 Task: Select the year "2020".
Action: Mouse moved to (783, 113)
Screenshot: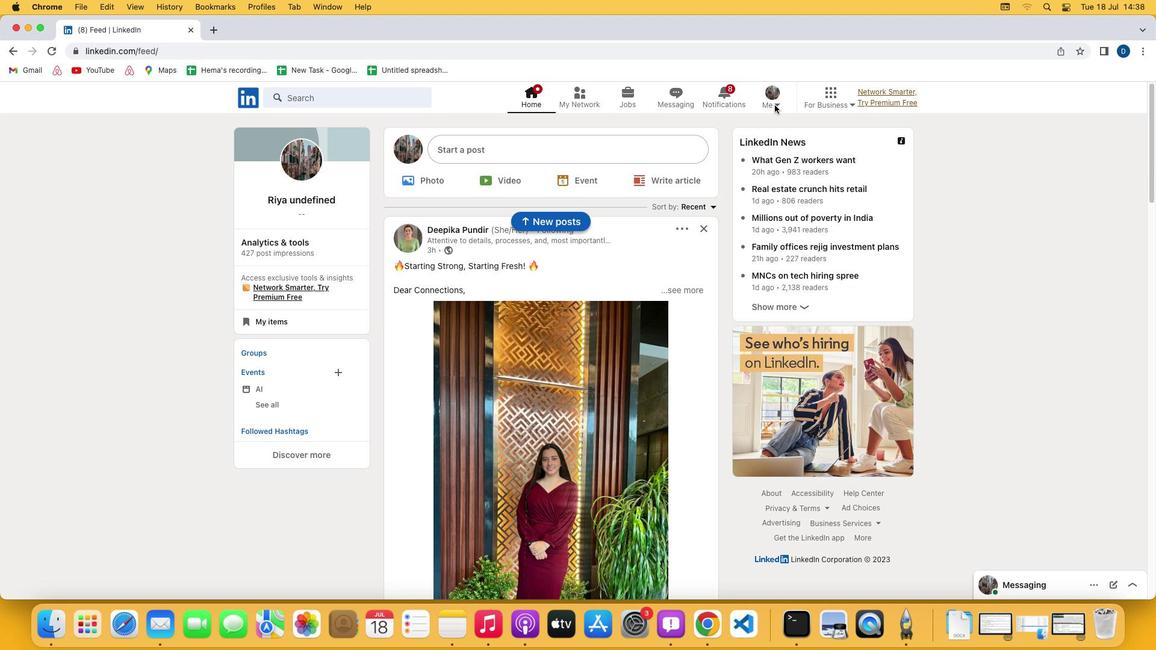 
Action: Mouse pressed left at (783, 113)
Screenshot: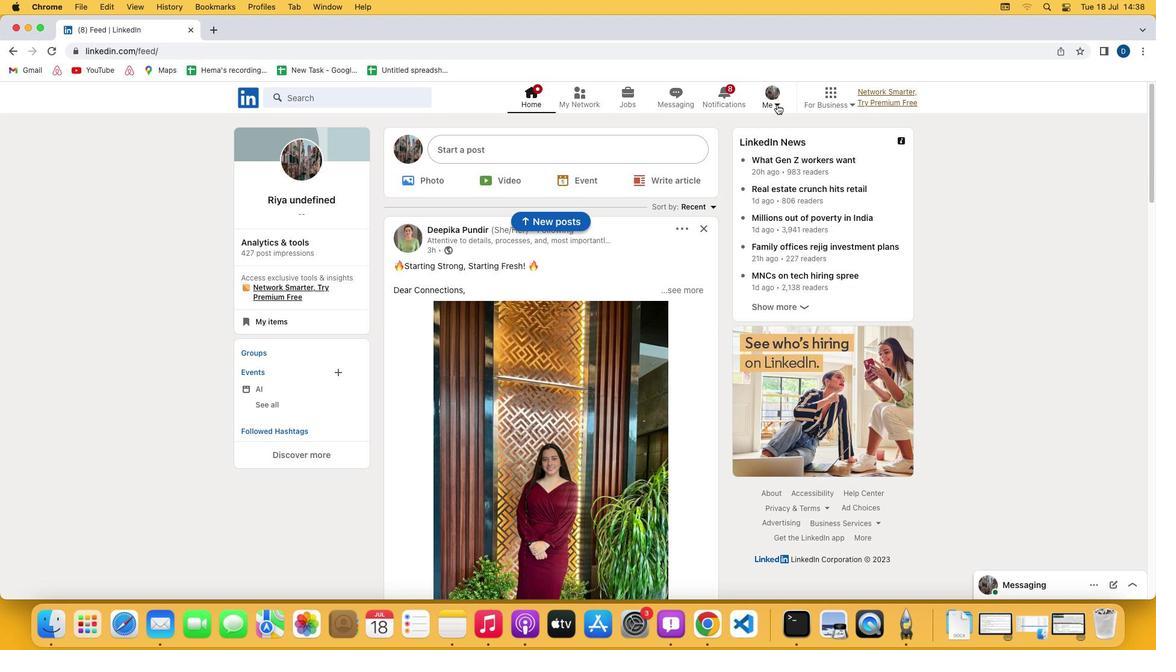 
Action: Mouse moved to (786, 112)
Screenshot: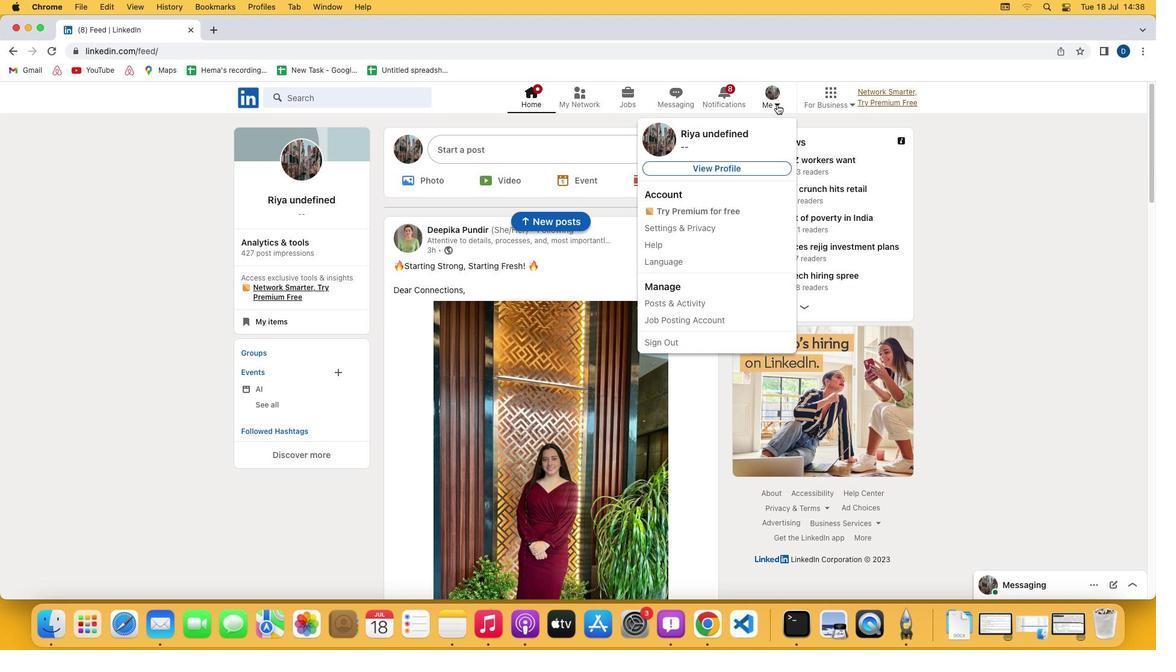 
Action: Mouse pressed left at (786, 112)
Screenshot: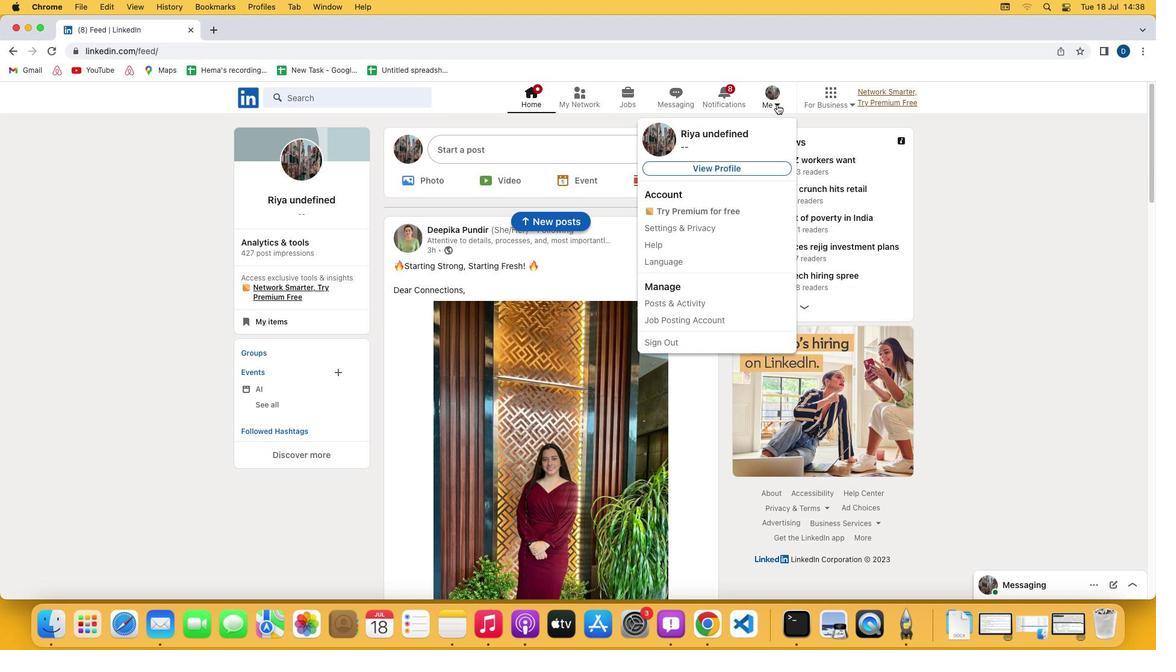 
Action: Mouse moved to (729, 176)
Screenshot: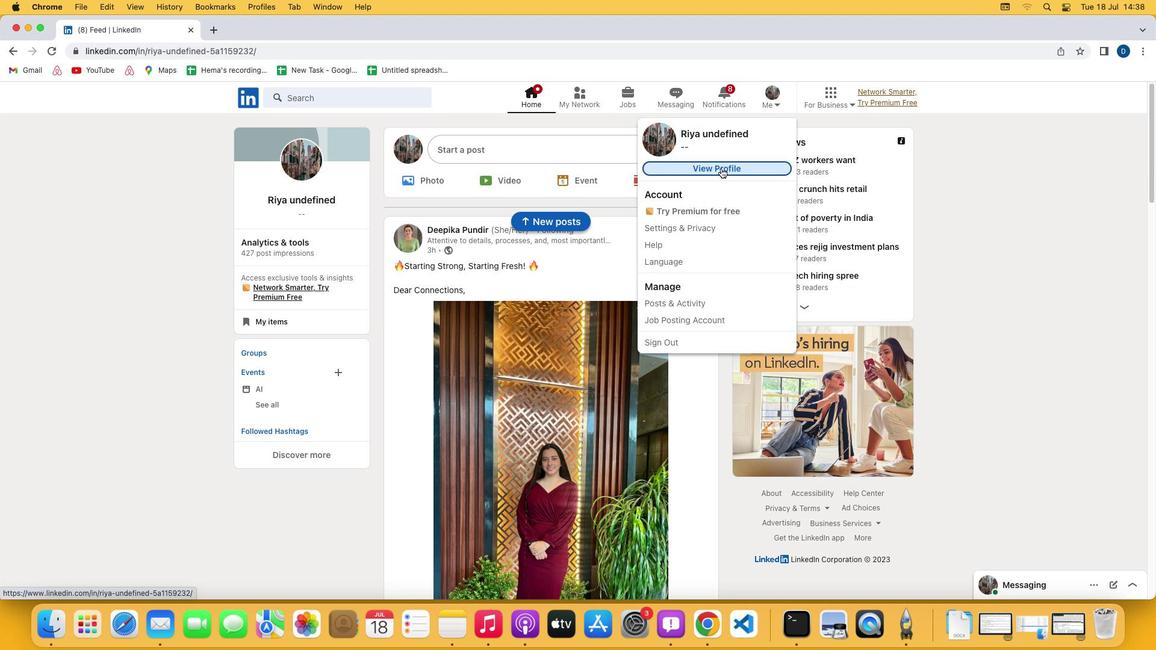 
Action: Mouse pressed left at (729, 176)
Screenshot: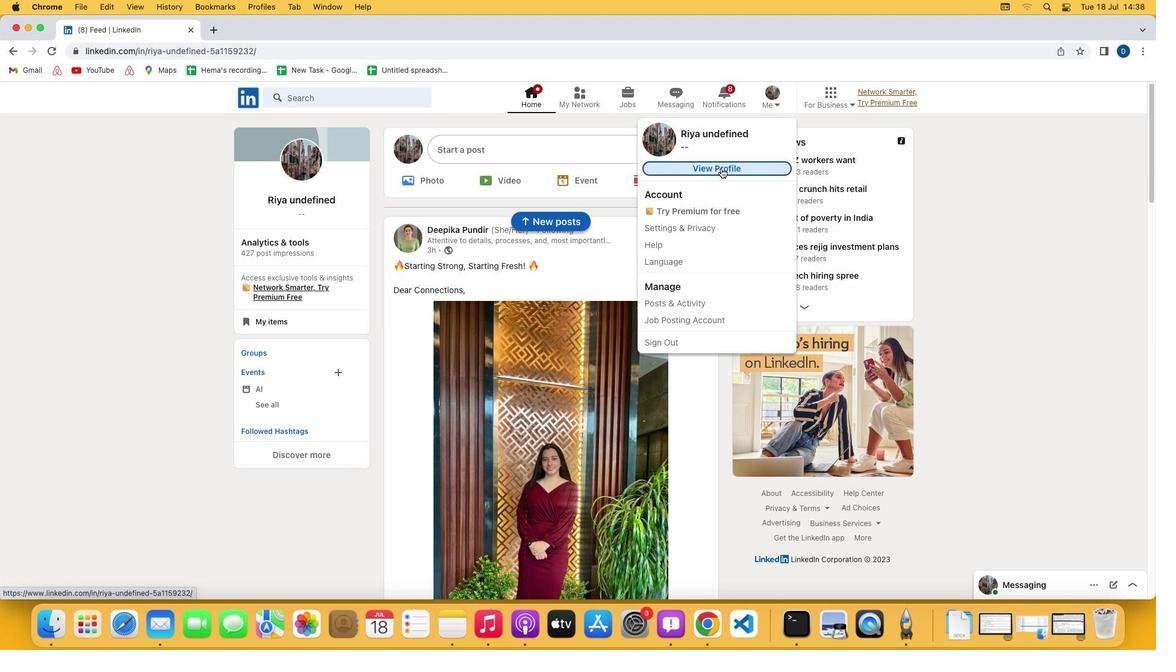 
Action: Mouse moved to (346, 419)
Screenshot: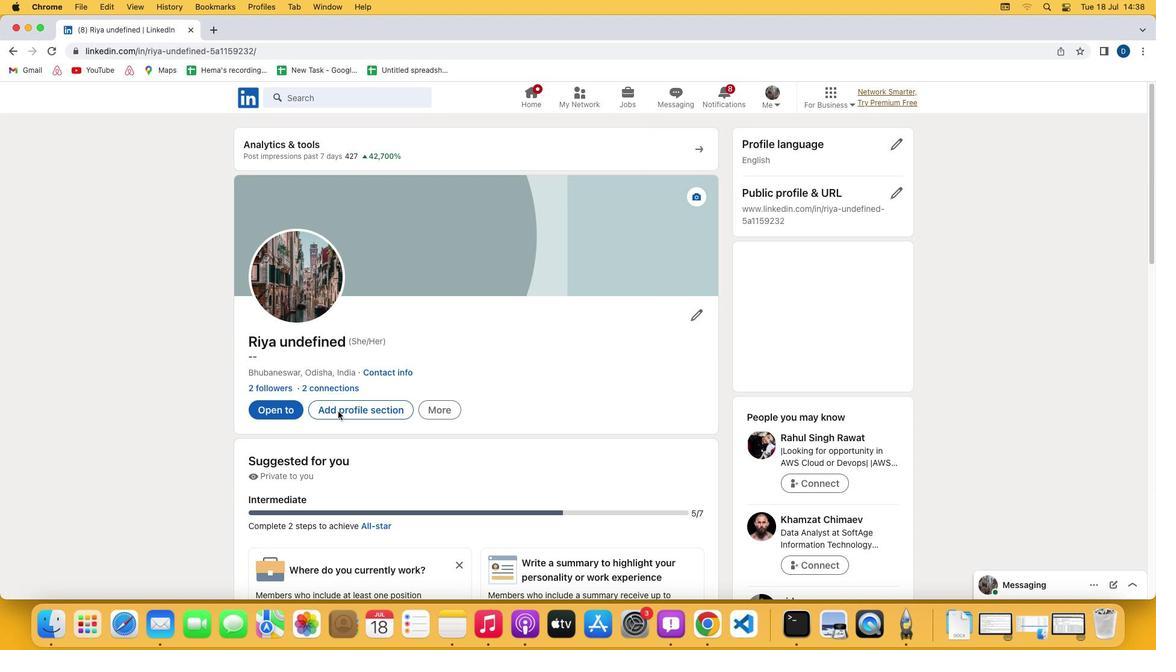 
Action: Mouse pressed left at (346, 419)
Screenshot: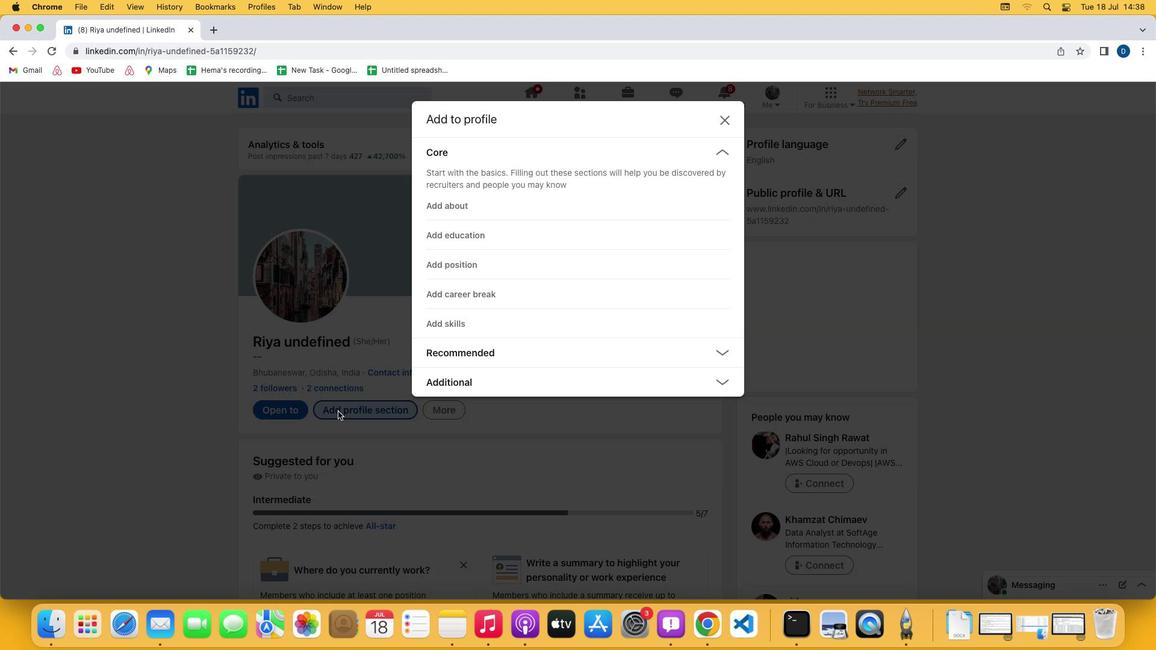 
Action: Mouse moved to (457, 272)
Screenshot: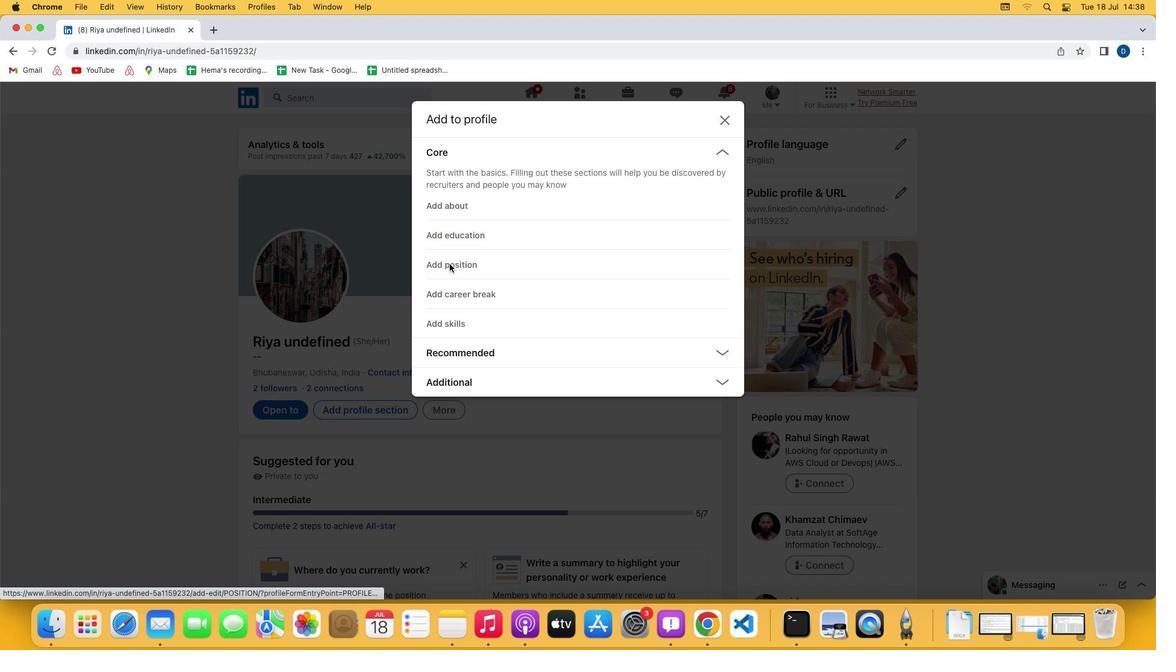 
Action: Mouse pressed left at (457, 272)
Screenshot: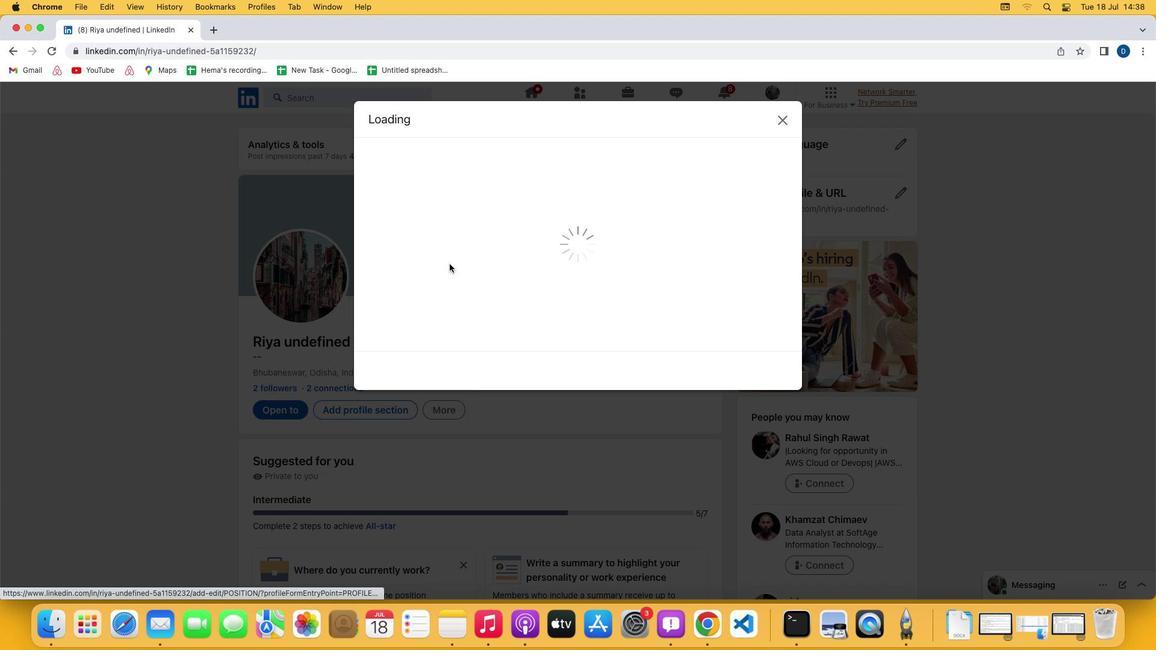
Action: Mouse moved to (575, 388)
Screenshot: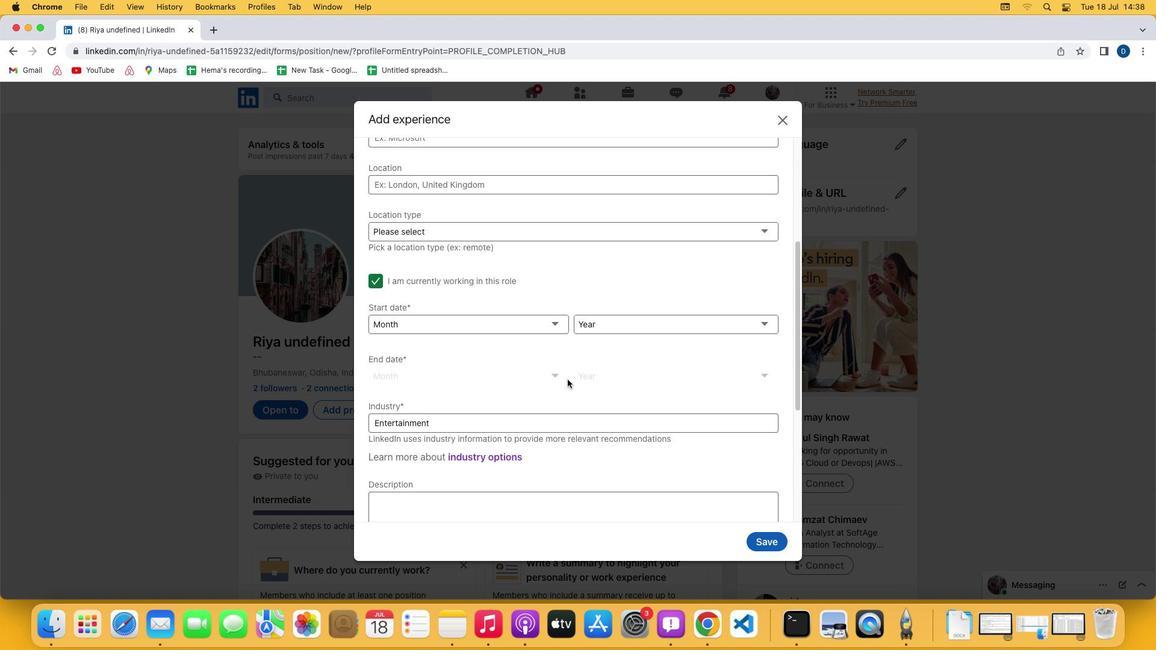 
Action: Mouse scrolled (575, 388) with delta (8, 7)
Screenshot: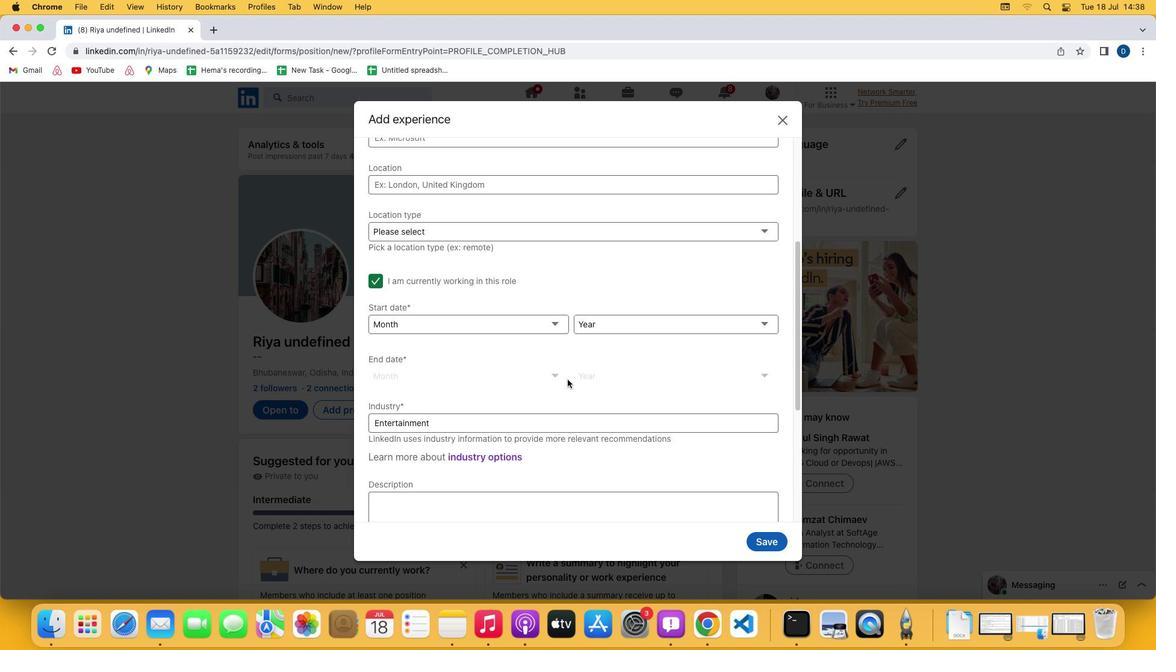 
Action: Mouse scrolled (575, 388) with delta (8, 7)
Screenshot: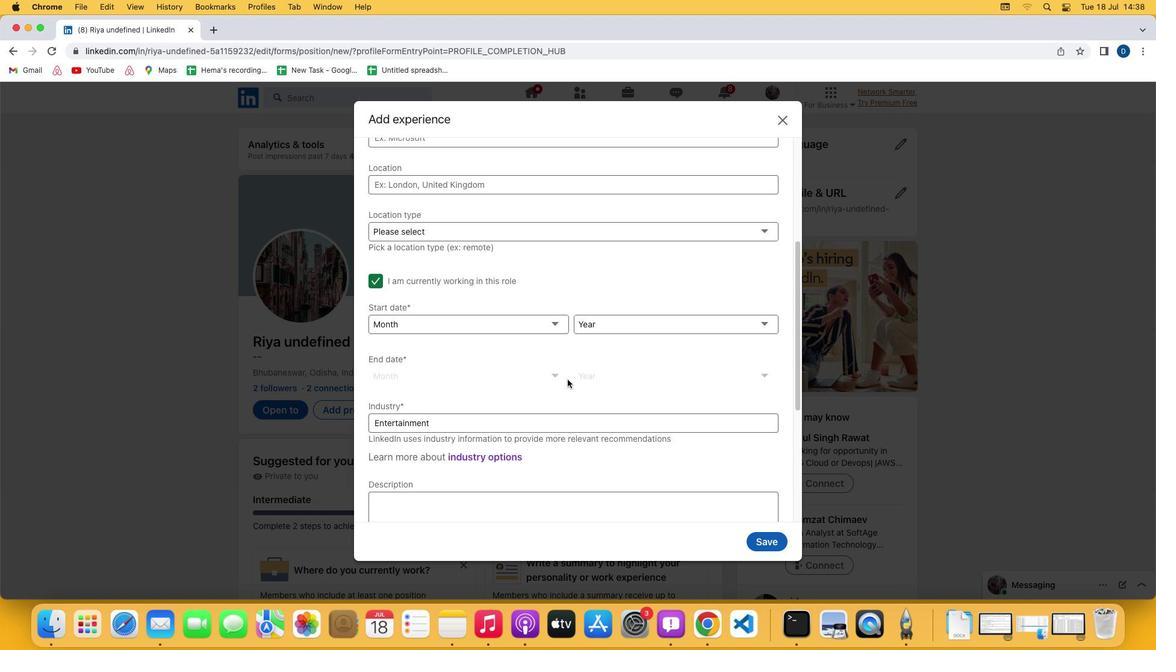 
Action: Mouse scrolled (575, 388) with delta (8, 6)
Screenshot: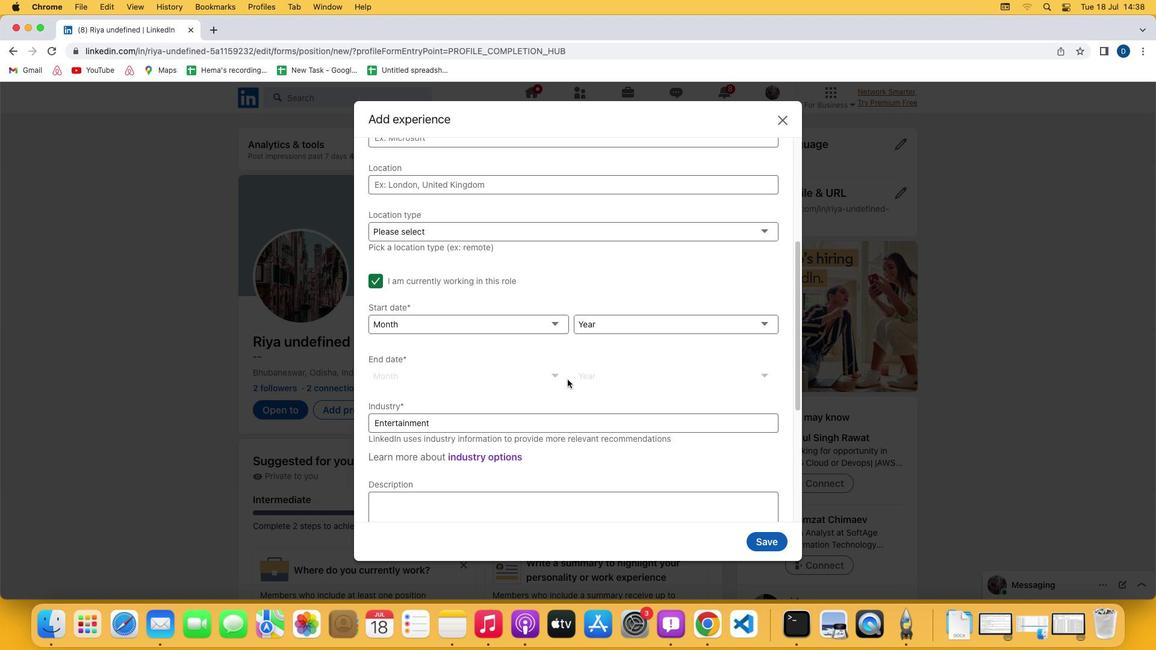 
Action: Mouse scrolled (575, 388) with delta (8, 6)
Screenshot: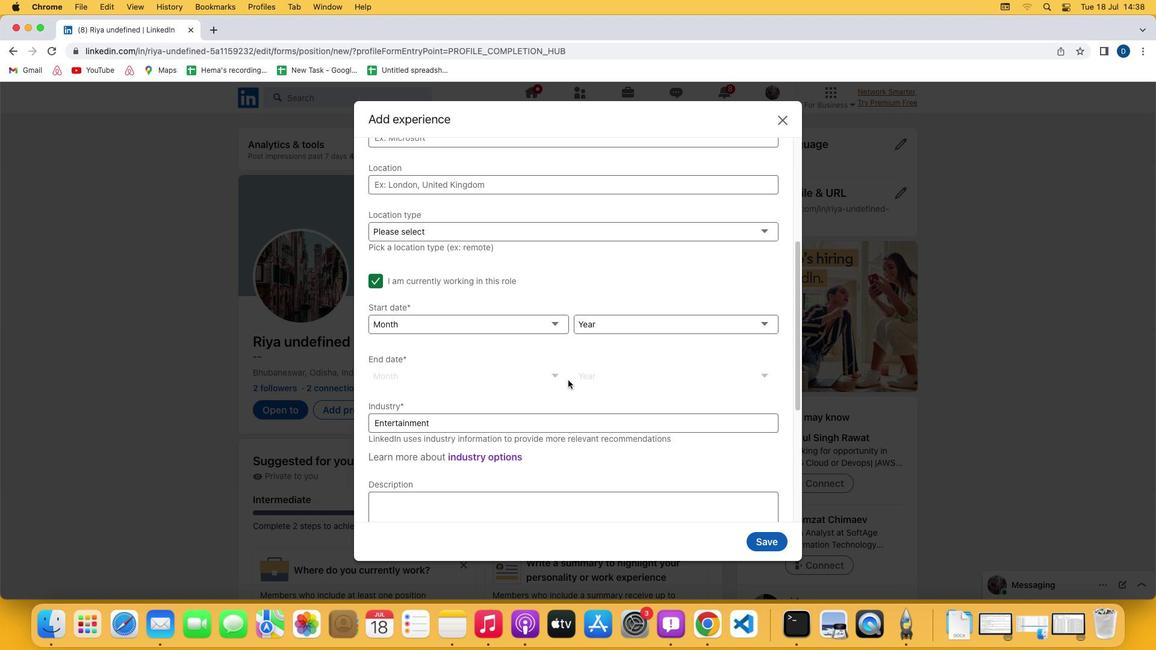 
Action: Mouse moved to (654, 335)
Screenshot: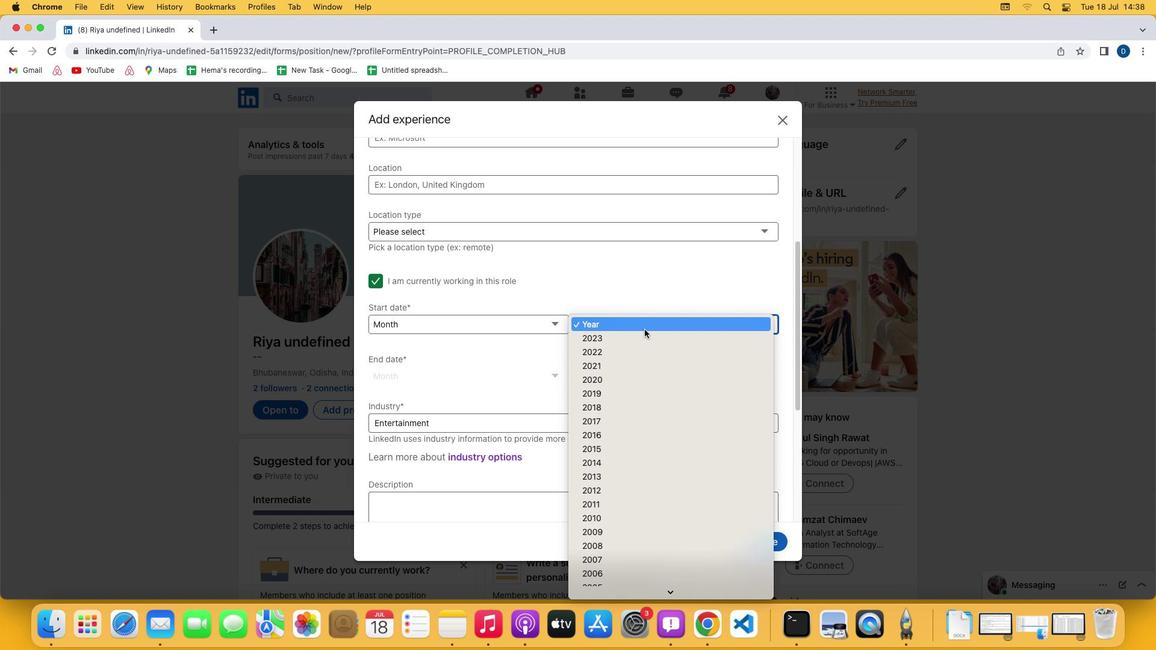 
Action: Mouse pressed left at (654, 335)
Screenshot: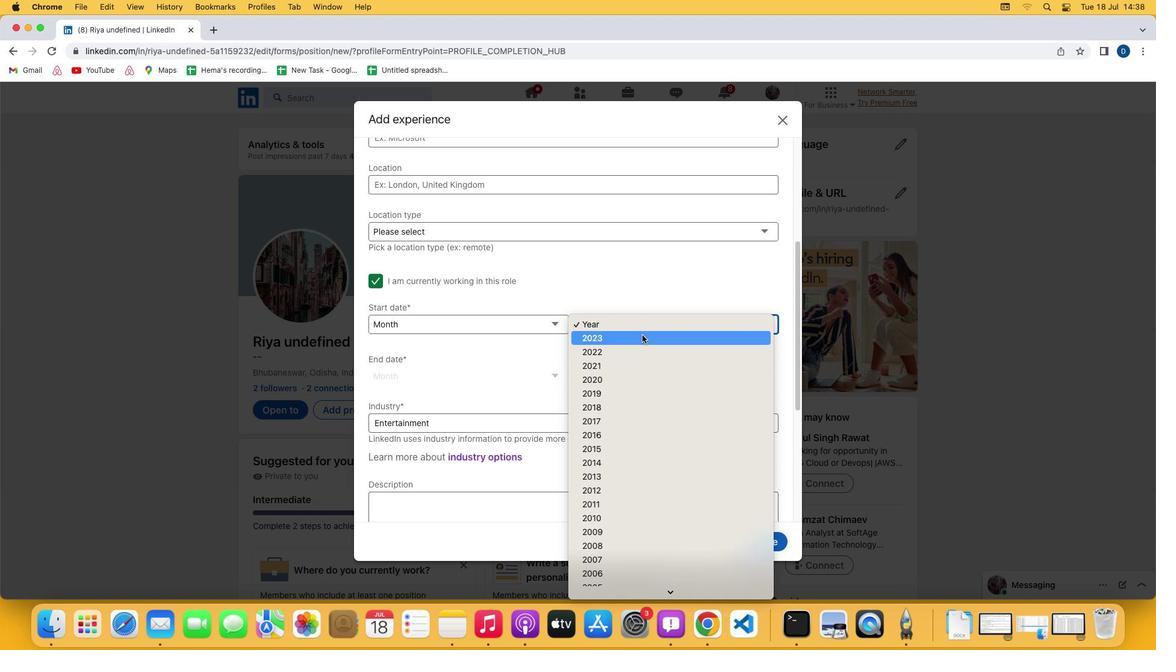 
Action: Mouse moved to (629, 389)
Screenshot: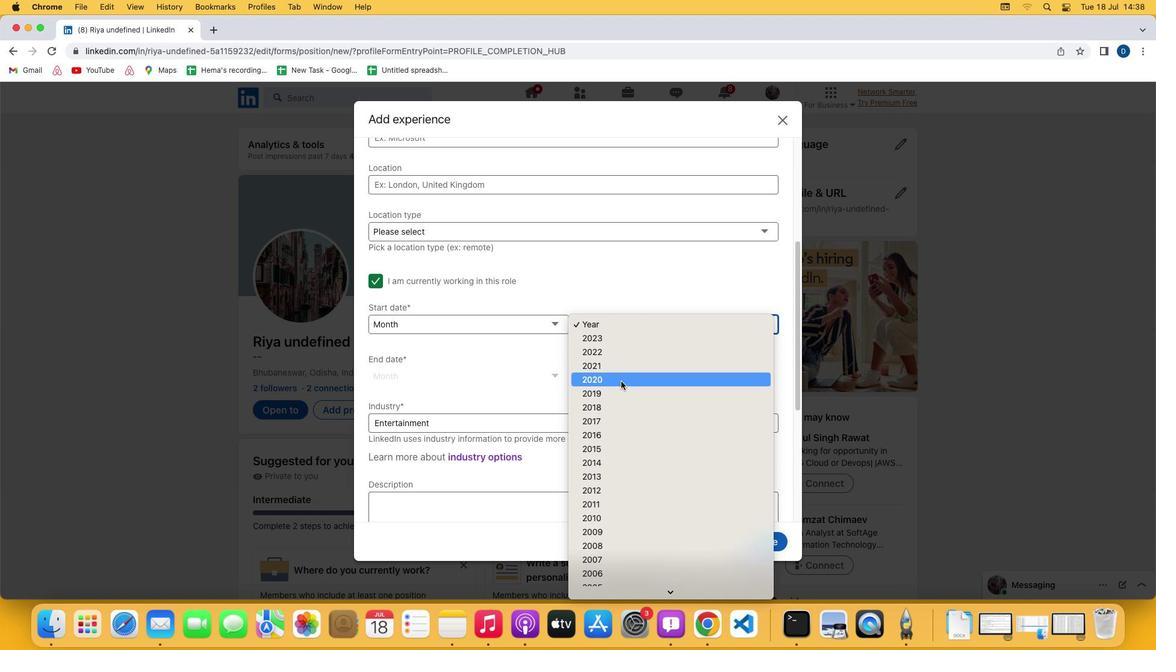
Action: Mouse pressed left at (629, 389)
Screenshot: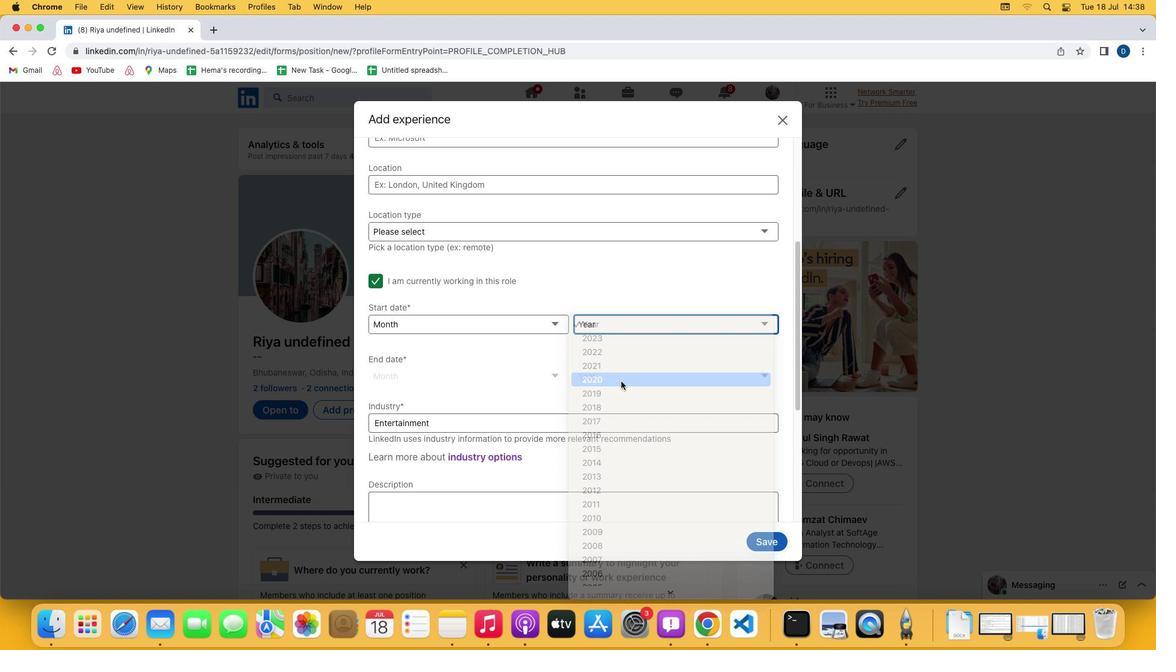 
